 Task: In Heading Arial with underline. Font size of heading  '18'Font style of data Calibri. Font size of data  9Alignment of headline & data Align center. Fill color in heading,  RedFont color of data Black Apply border in Data No BorderIn the sheet  Attendance Log Templatebook
Action: Mouse moved to (196, 104)
Screenshot: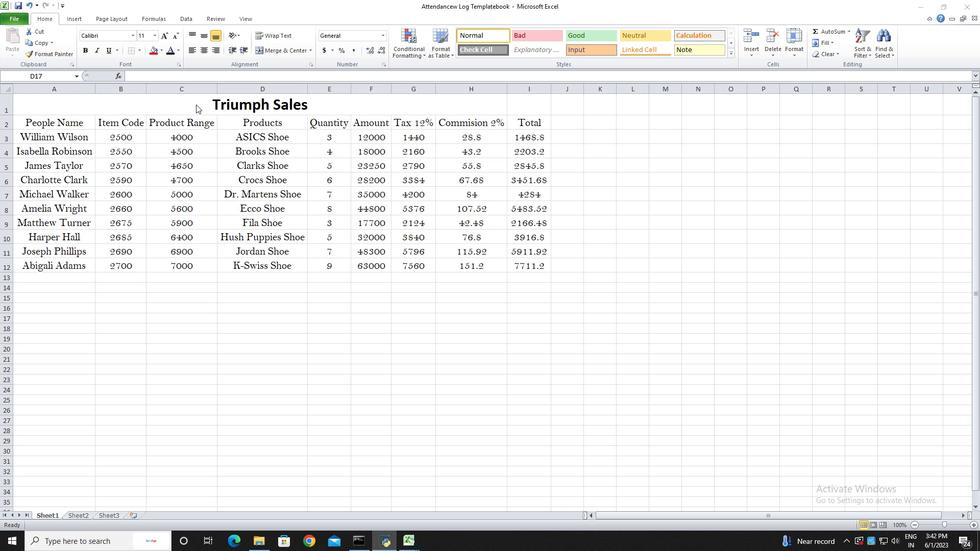 
Action: Mouse pressed left at (196, 104)
Screenshot: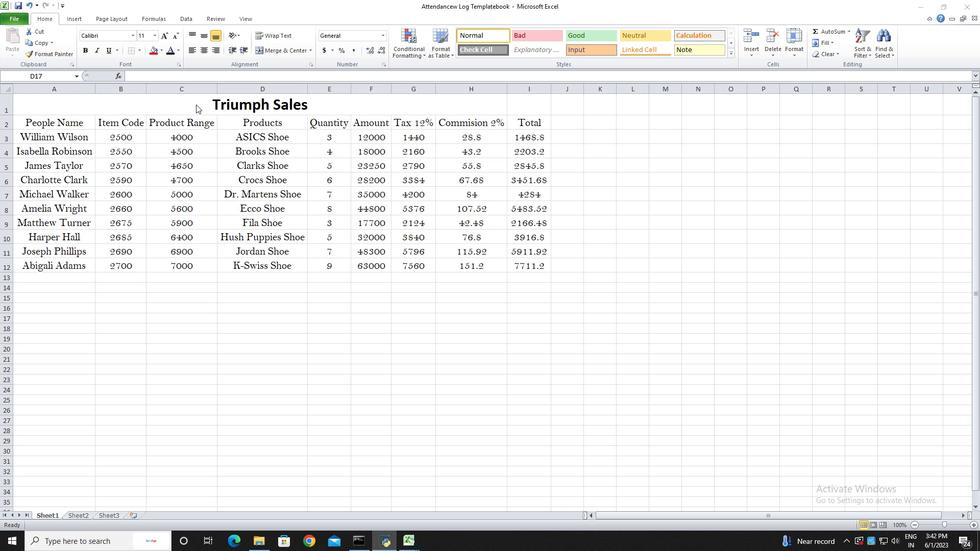 
Action: Mouse pressed left at (196, 104)
Screenshot: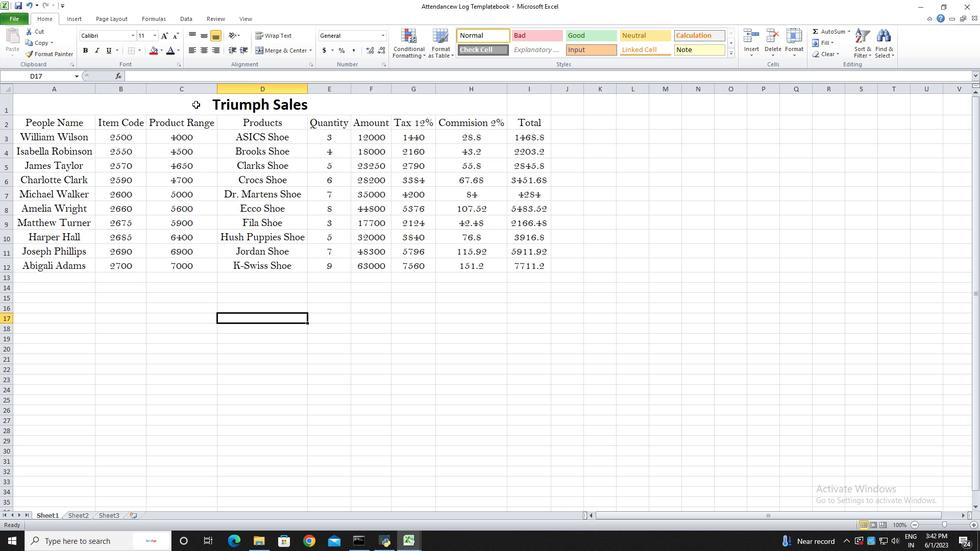 
Action: Mouse moved to (134, 35)
Screenshot: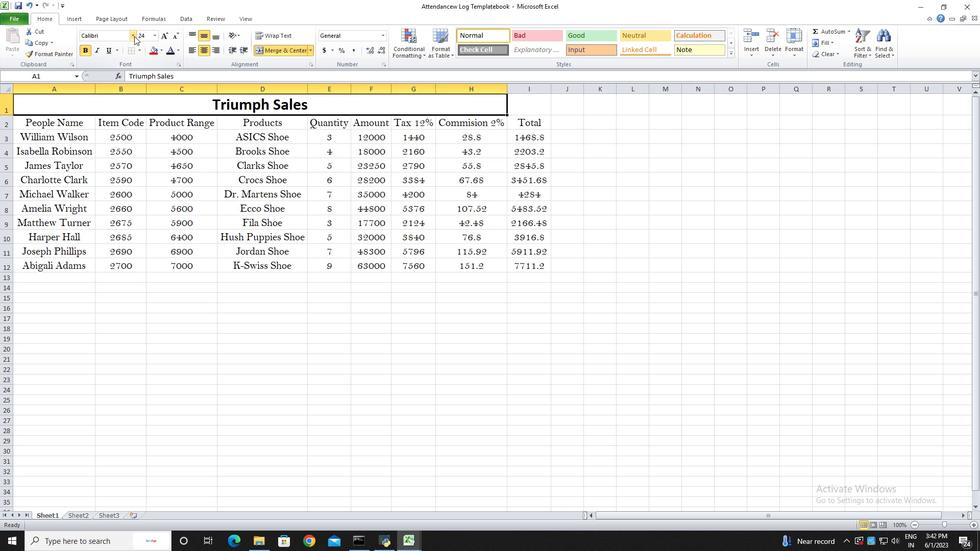
Action: Mouse pressed left at (134, 35)
Screenshot: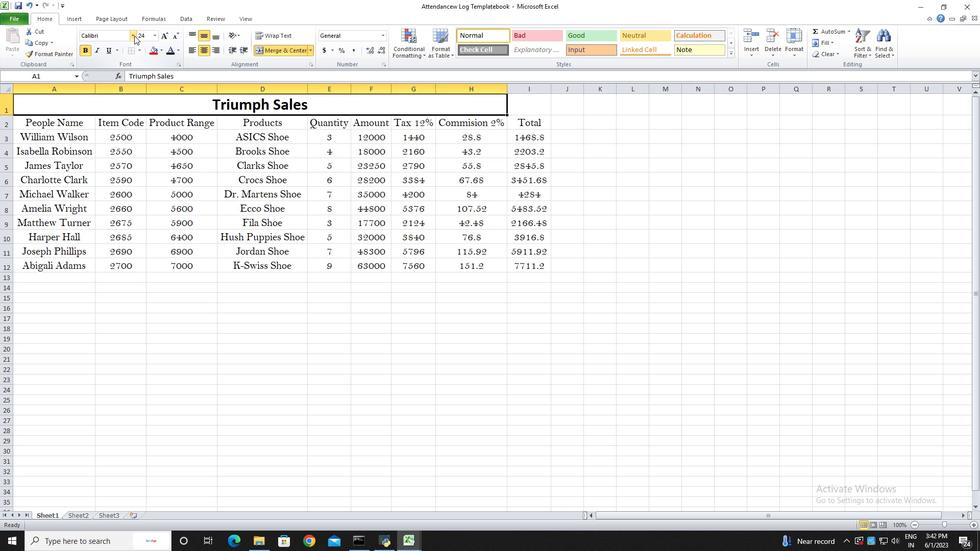
Action: Mouse moved to (112, 120)
Screenshot: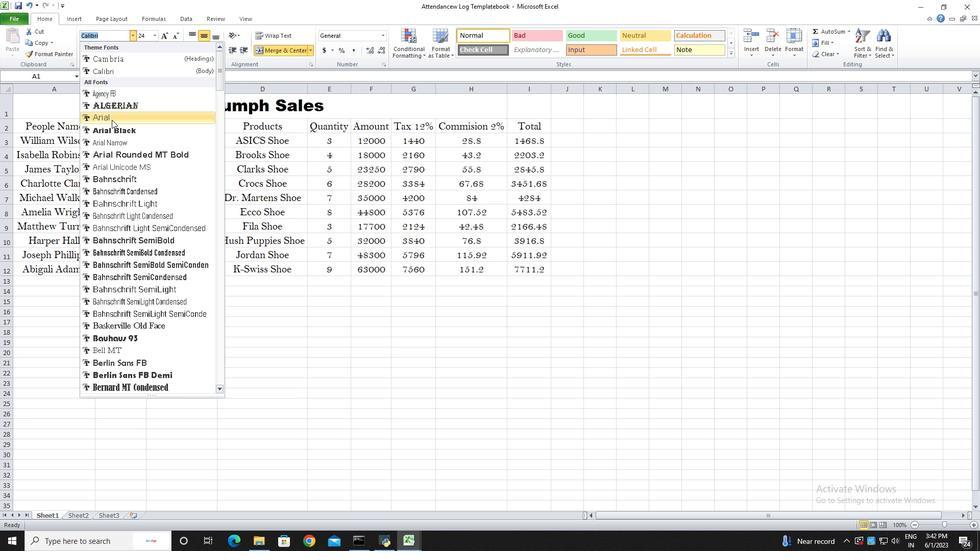 
Action: Mouse pressed left at (112, 120)
Screenshot: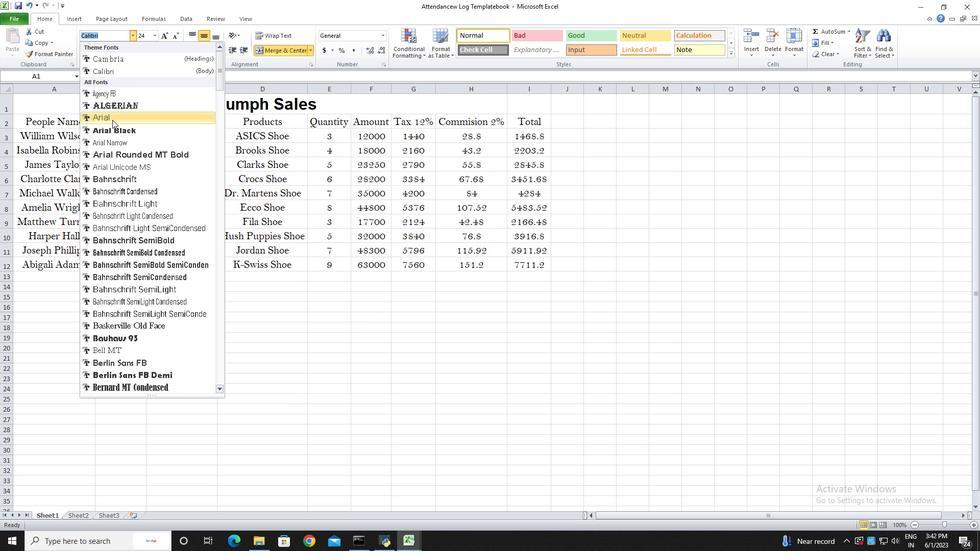 
Action: Mouse moved to (111, 50)
Screenshot: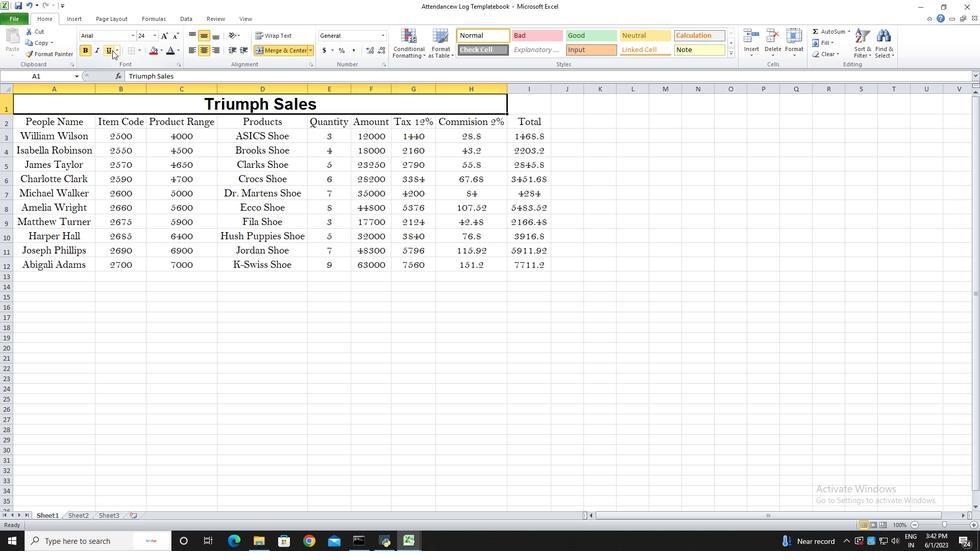 
Action: Mouse pressed left at (111, 50)
Screenshot: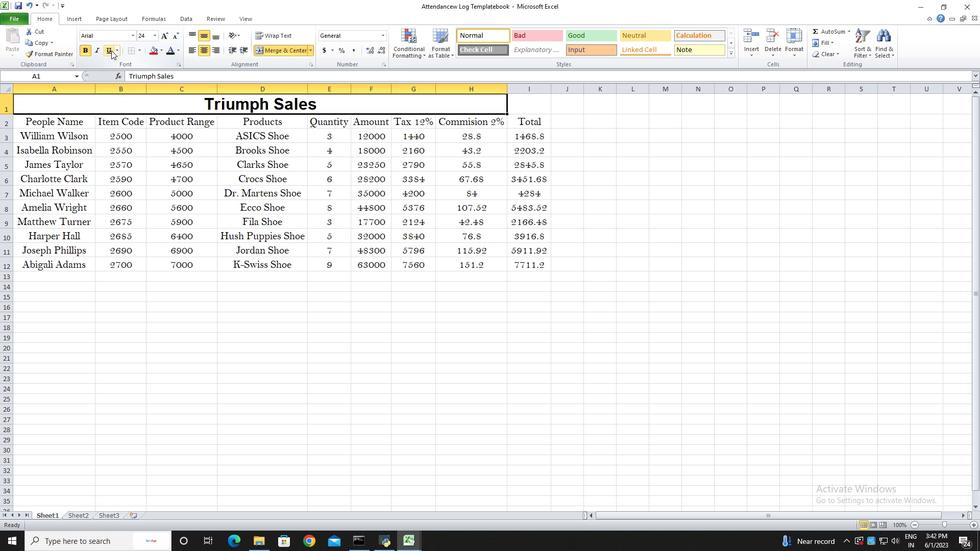 
Action: Mouse moved to (176, 33)
Screenshot: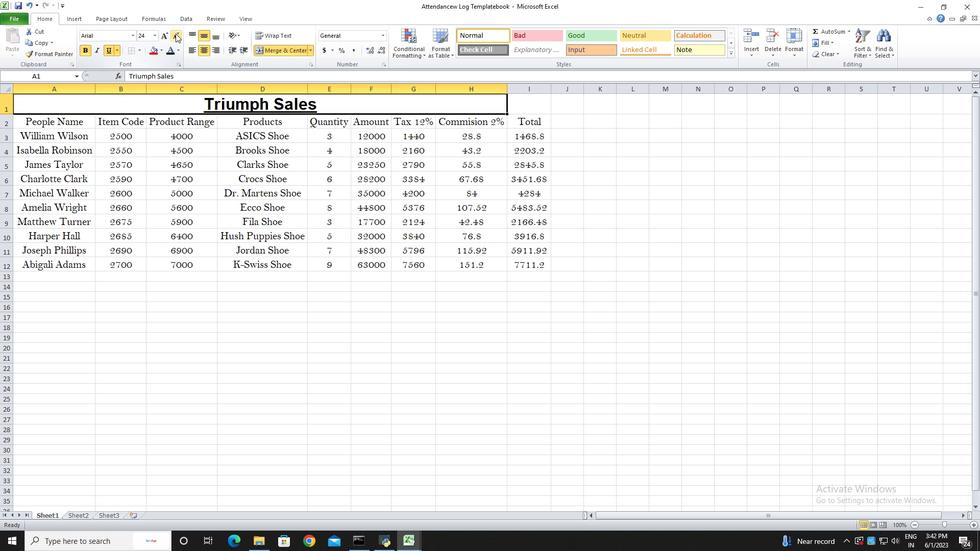 
Action: Mouse pressed left at (176, 33)
Screenshot: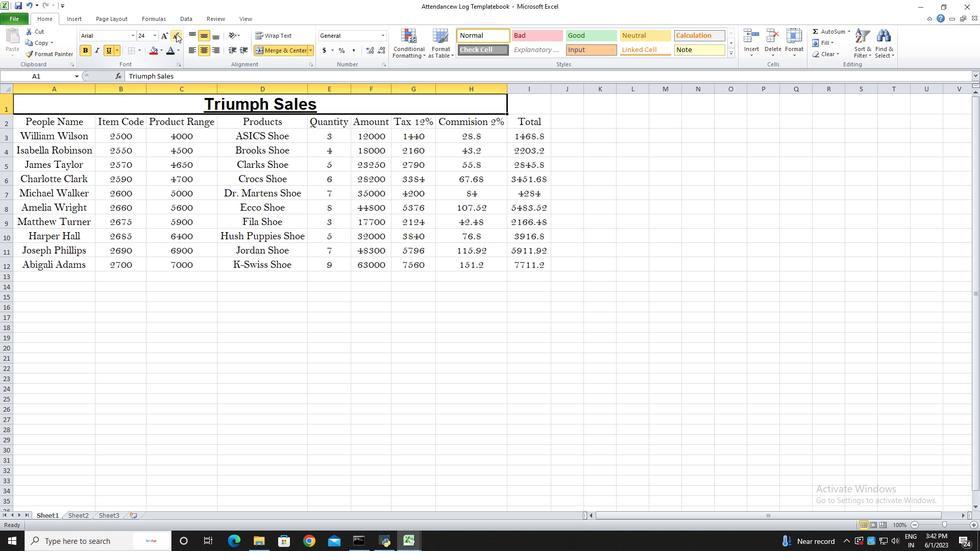 
Action: Mouse pressed left at (176, 33)
Screenshot: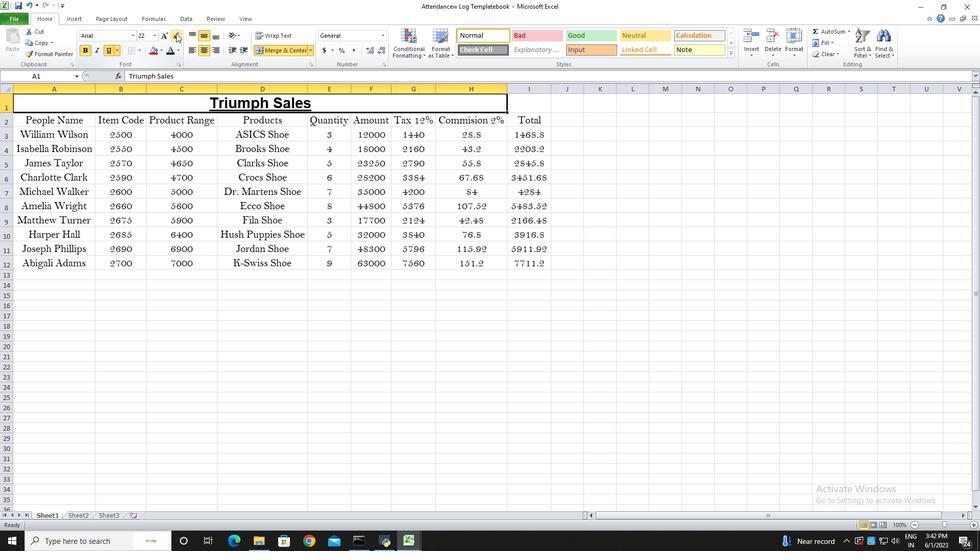 
Action: Mouse pressed left at (176, 33)
Screenshot: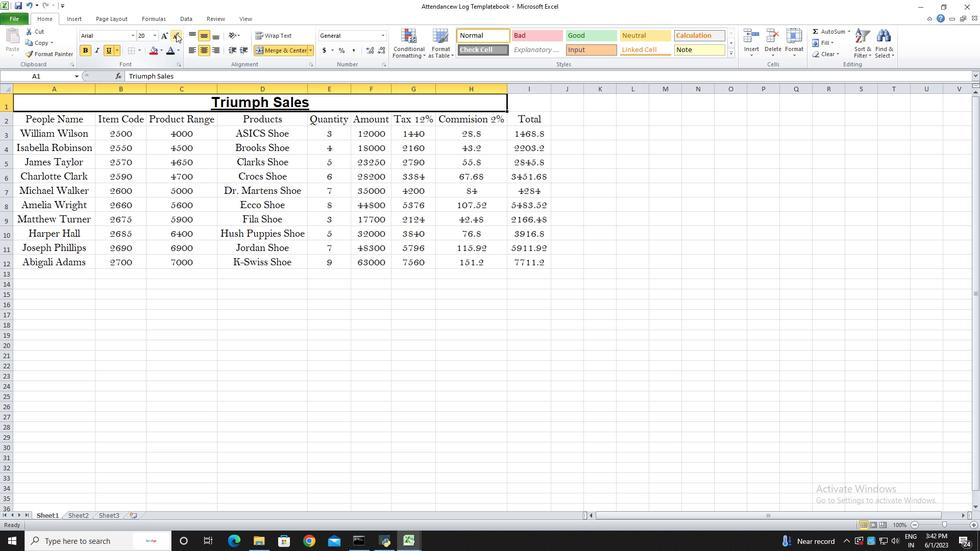 
Action: Mouse moved to (99, 318)
Screenshot: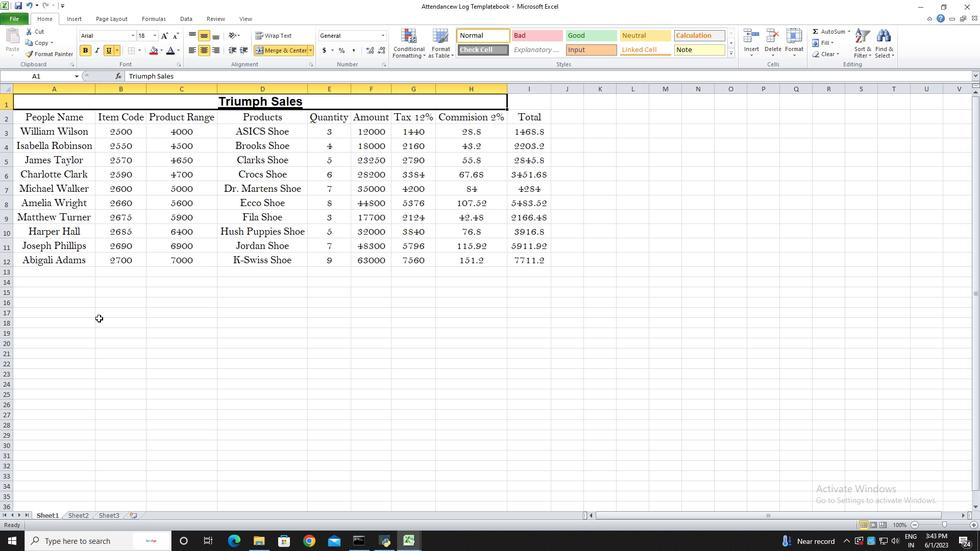 
Action: Mouse pressed left at (99, 318)
Screenshot: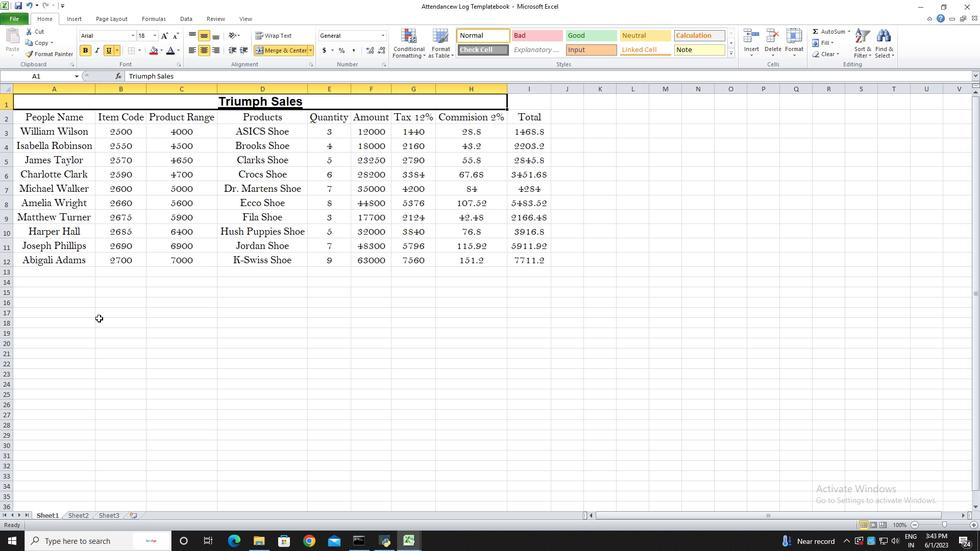 
Action: Mouse moved to (63, 117)
Screenshot: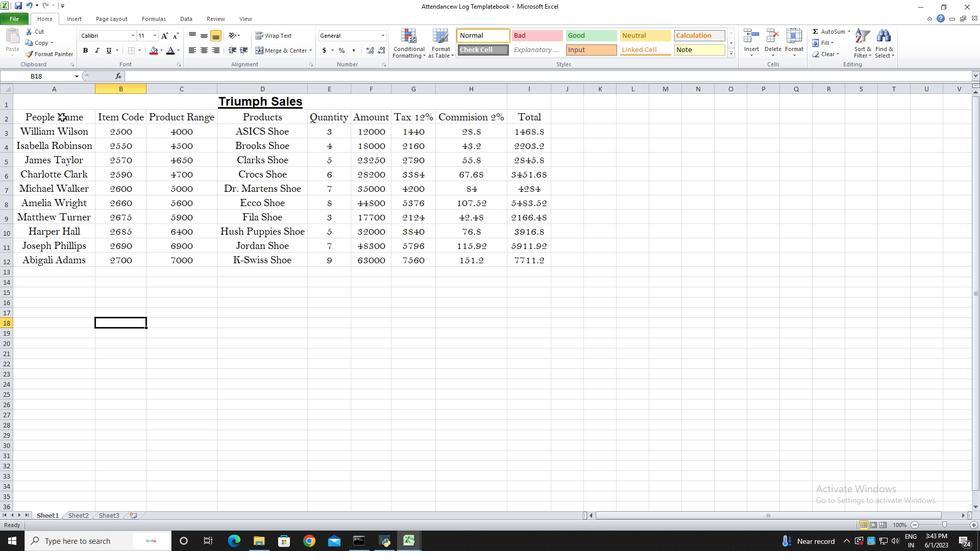 
Action: Mouse pressed left at (63, 117)
Screenshot: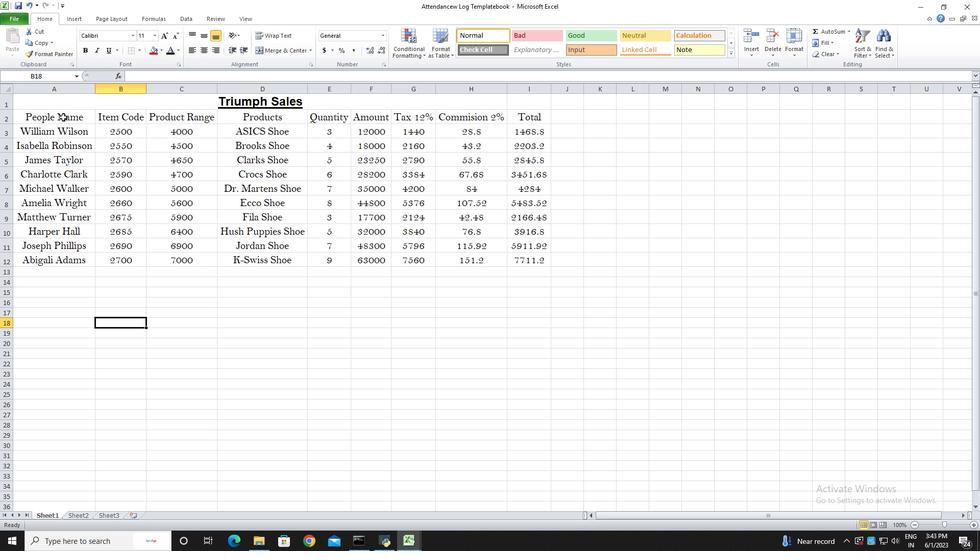 
Action: Mouse moved to (518, 267)
Screenshot: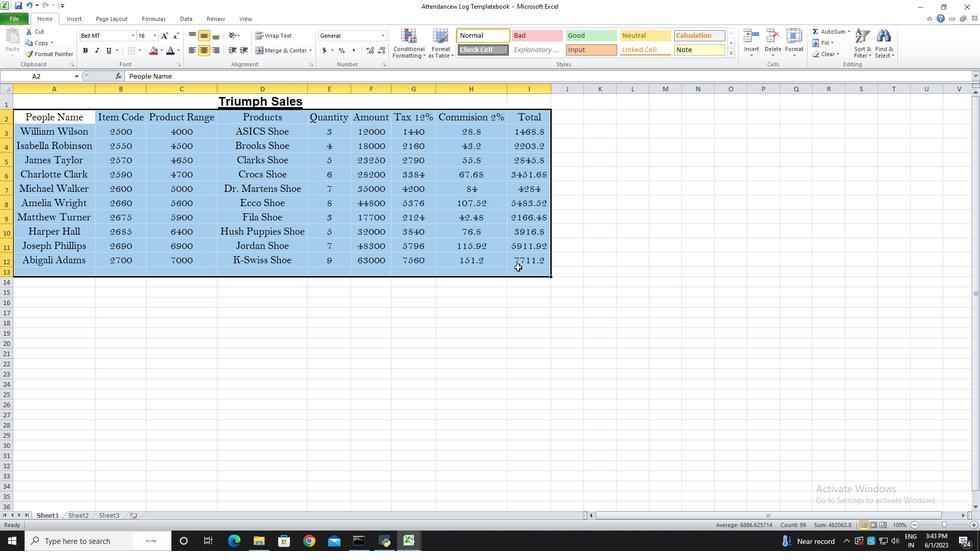 
Action: Key pressed <Key.shift><Key.up>
Screenshot: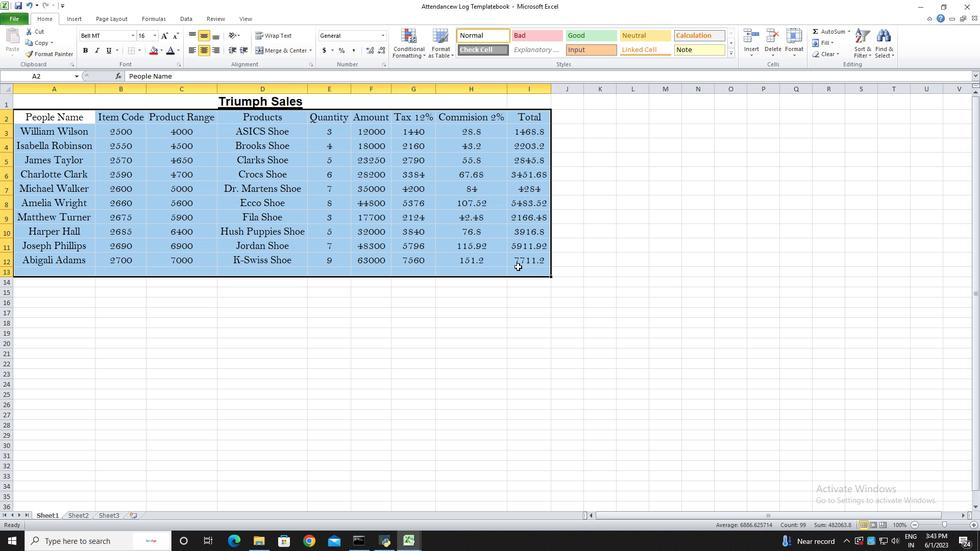 
Action: Mouse moved to (178, 33)
Screenshot: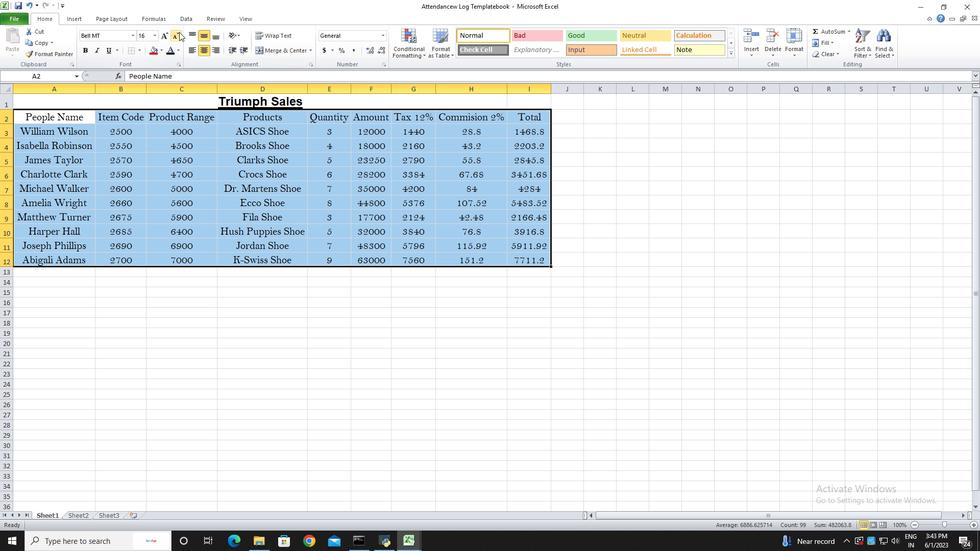 
Action: Mouse pressed left at (178, 33)
Screenshot: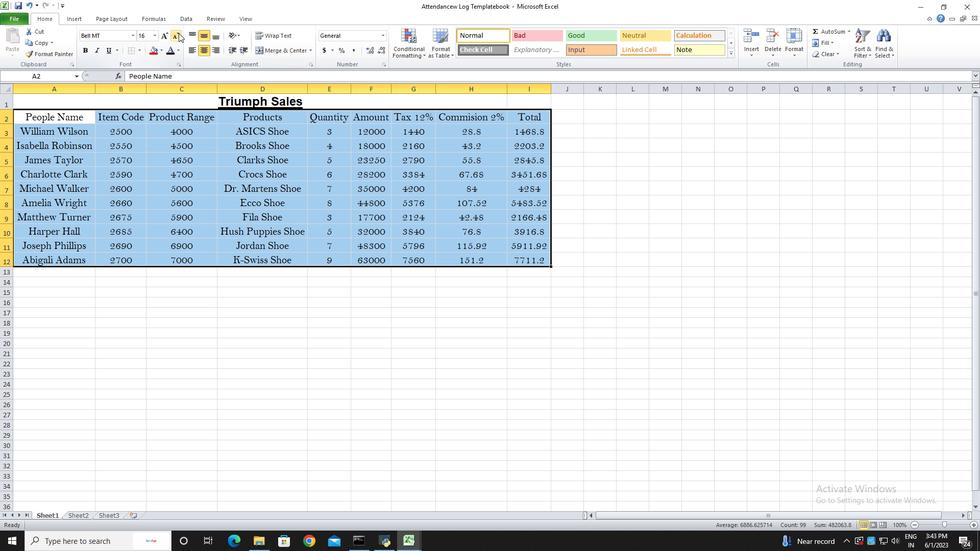 
Action: Mouse pressed left at (178, 33)
Screenshot: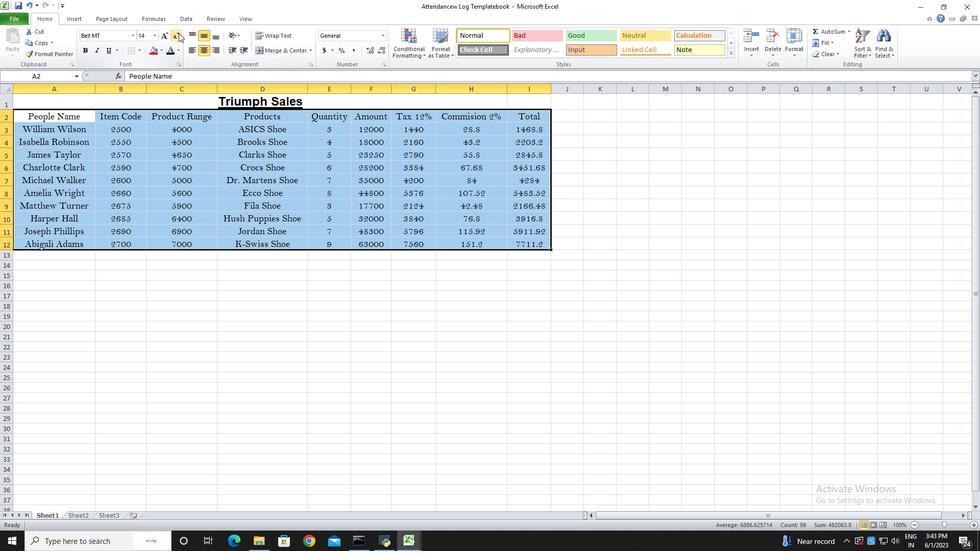 
Action: Mouse pressed left at (178, 33)
Screenshot: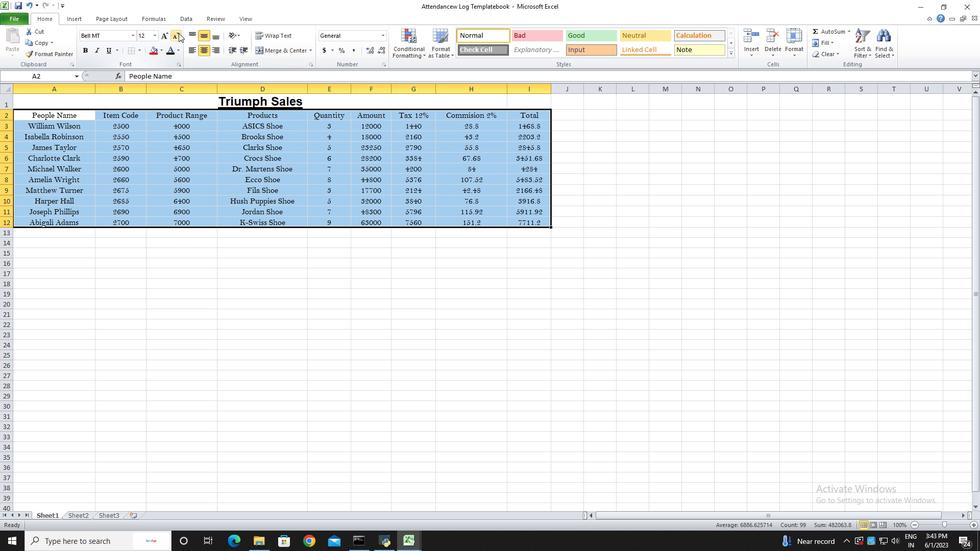 
Action: Mouse pressed left at (178, 33)
Screenshot: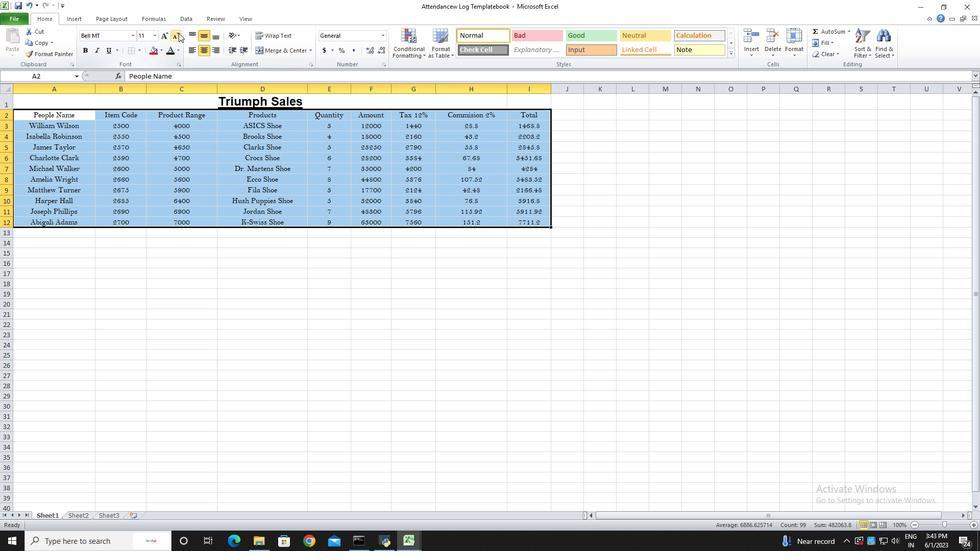 
Action: Mouse pressed left at (178, 33)
Screenshot: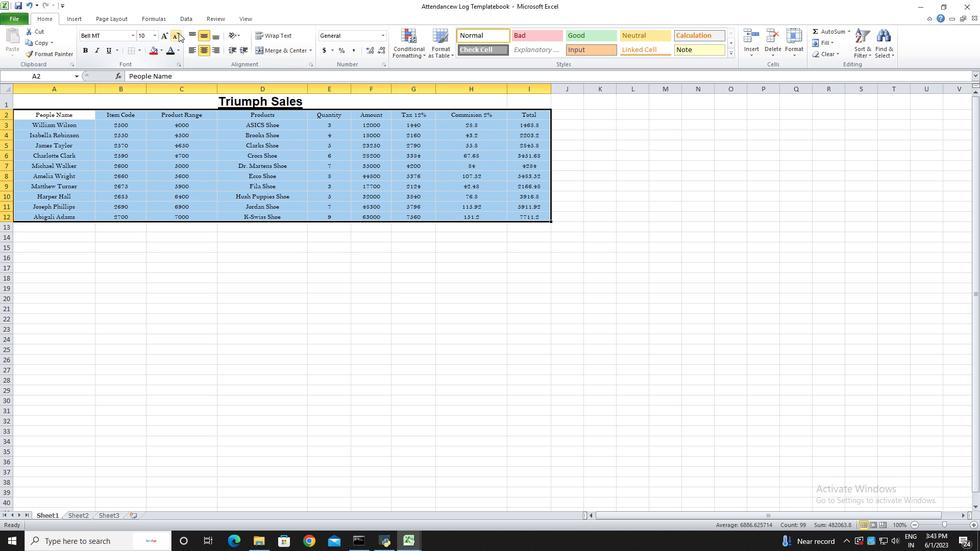 
Action: Mouse moved to (132, 34)
Screenshot: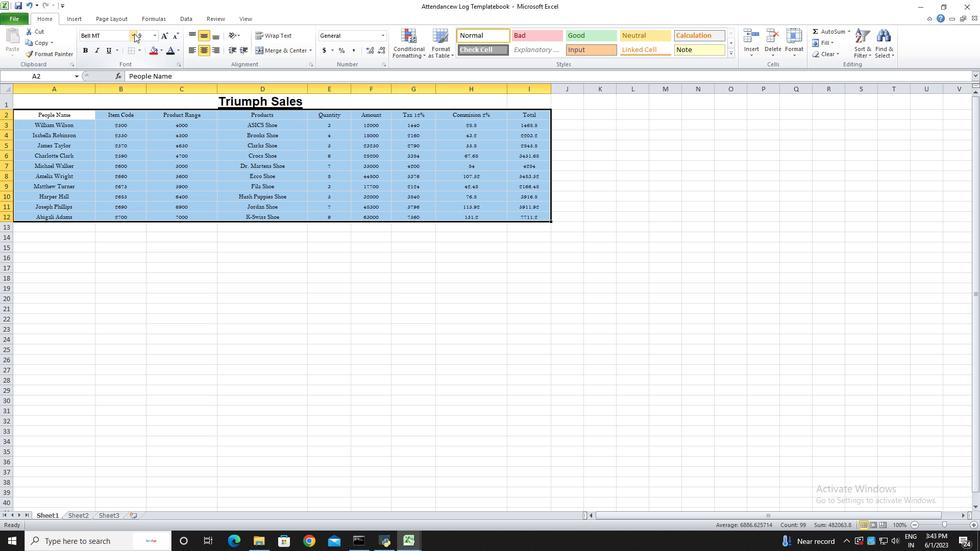 
Action: Mouse pressed left at (132, 34)
Screenshot: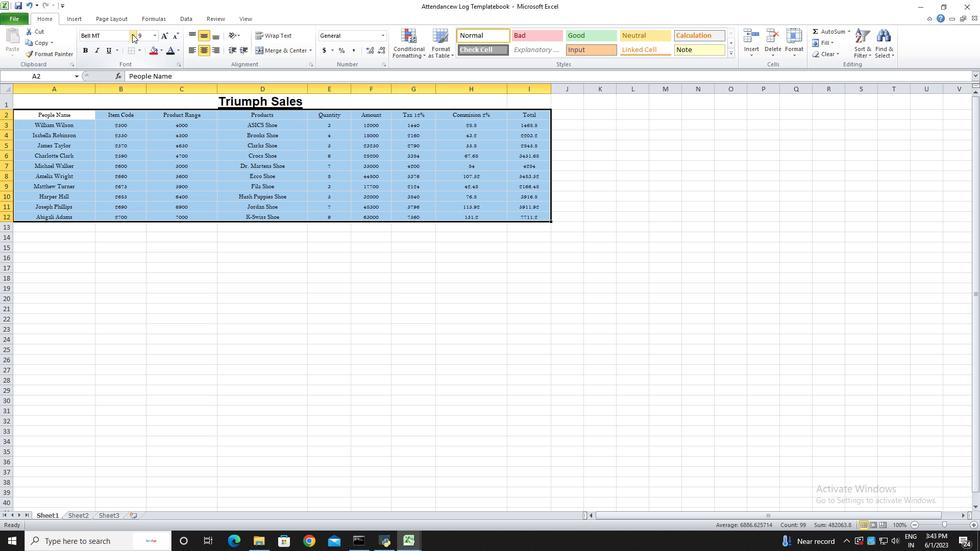 
Action: Mouse moved to (114, 69)
Screenshot: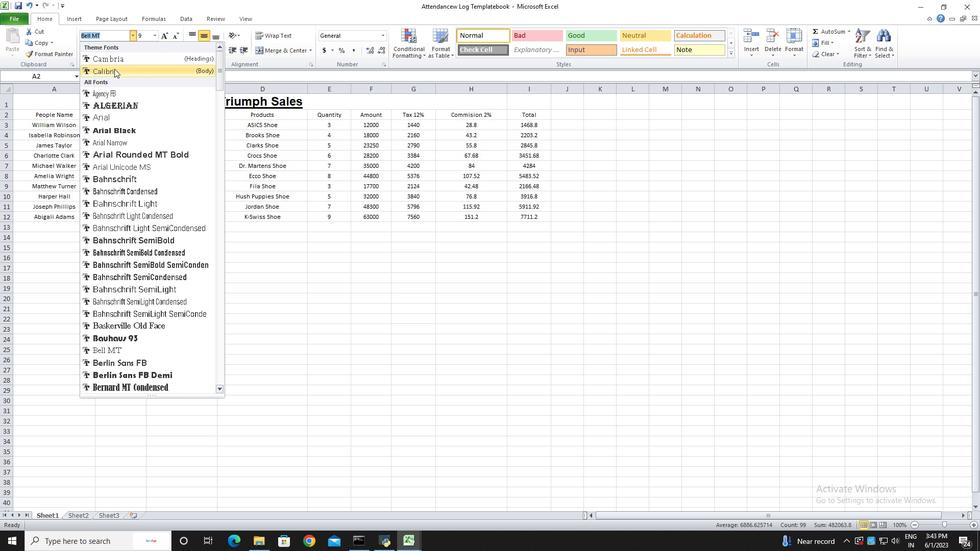 
Action: Mouse pressed left at (114, 69)
Screenshot: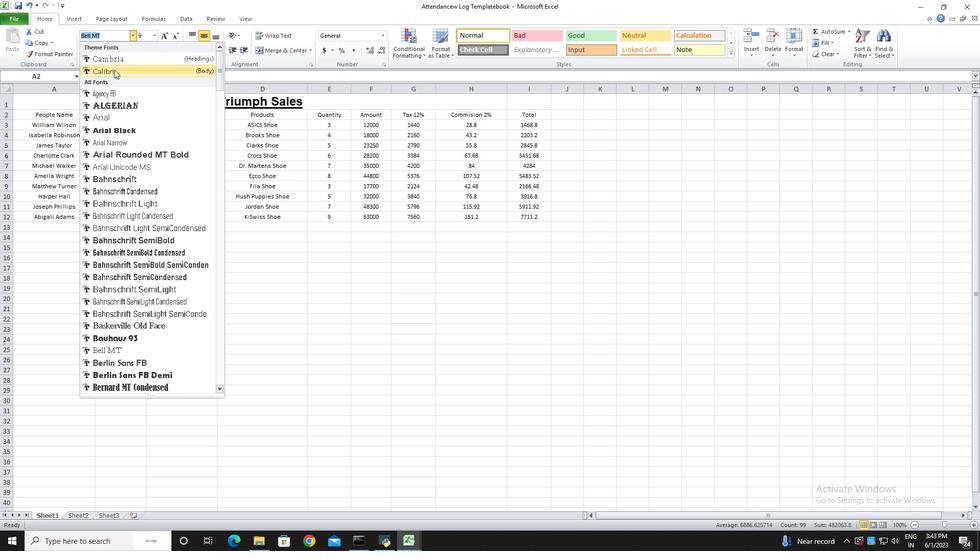 
Action: Mouse moved to (143, 259)
Screenshot: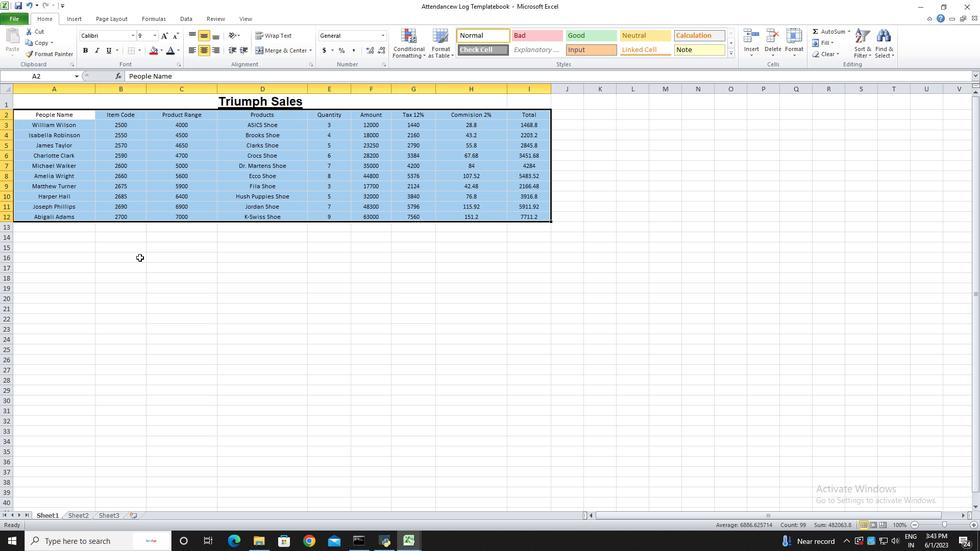 
Action: Mouse pressed left at (143, 259)
Screenshot: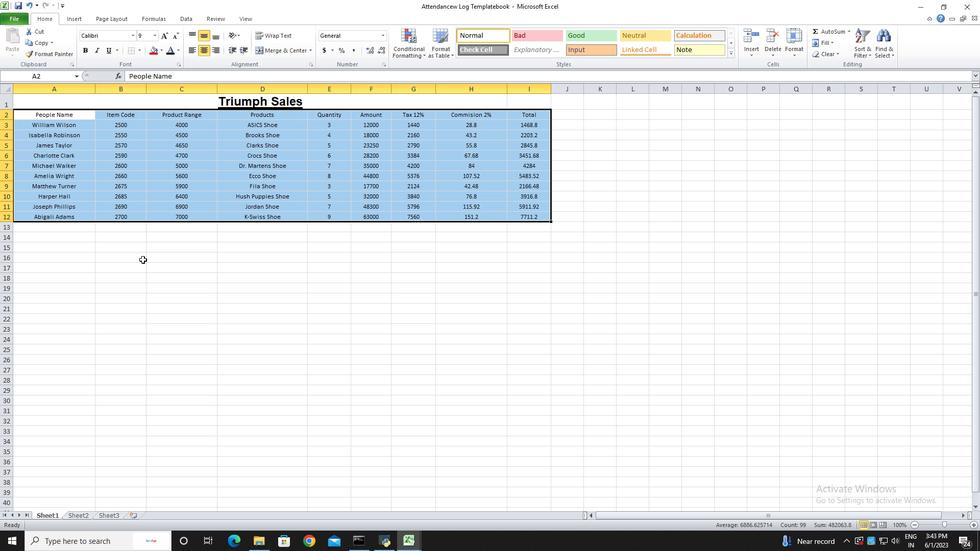 
Action: Mouse moved to (155, 101)
Screenshot: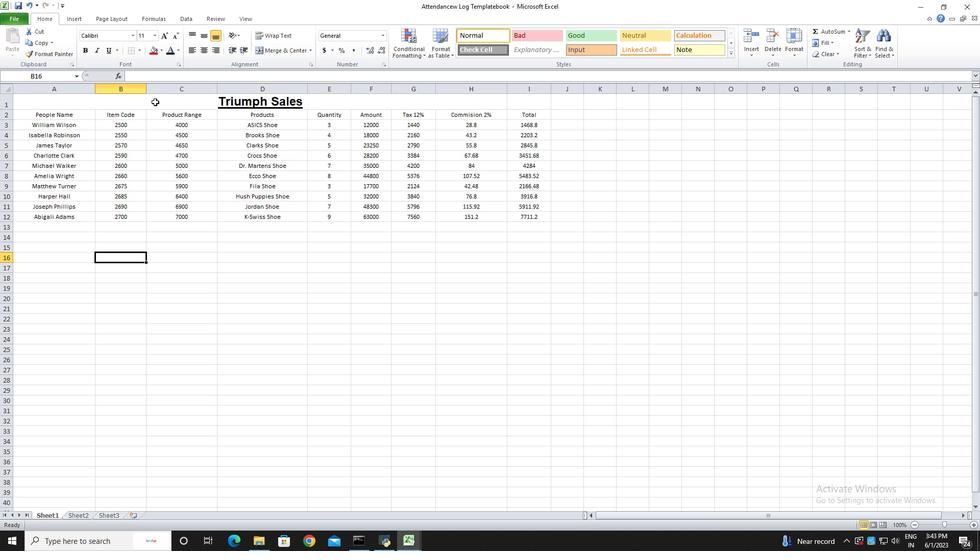 
Action: Mouse pressed left at (155, 101)
Screenshot: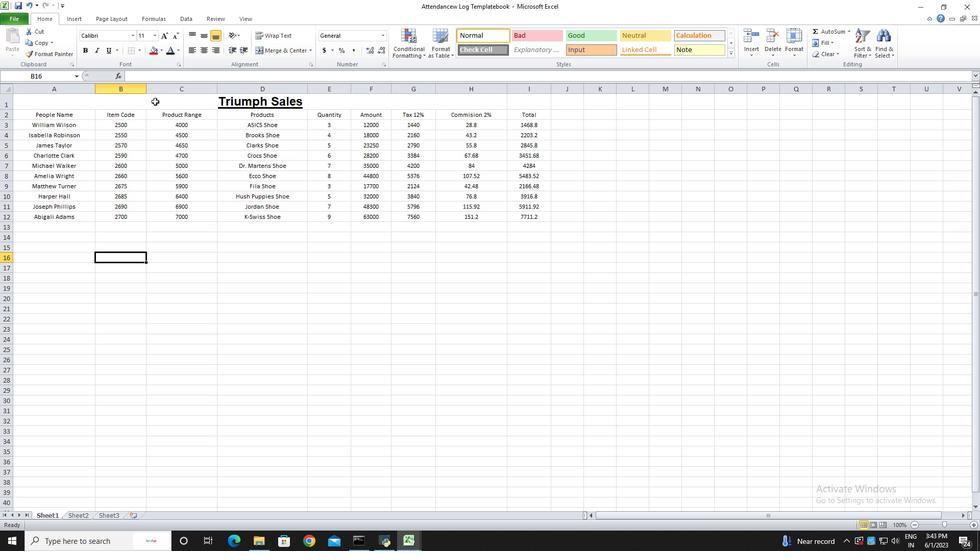 
Action: Mouse moved to (158, 100)
Screenshot: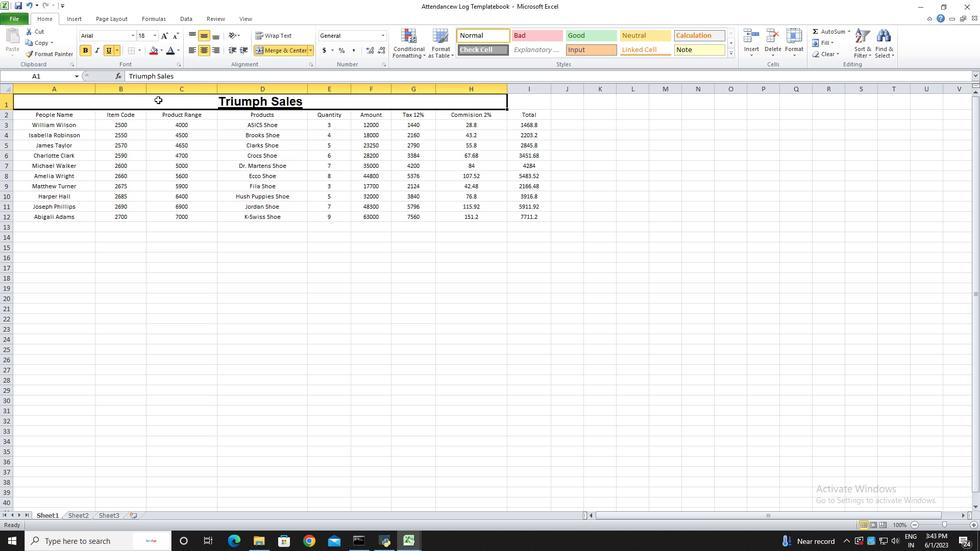 
Action: Mouse pressed left at (158, 100)
Screenshot: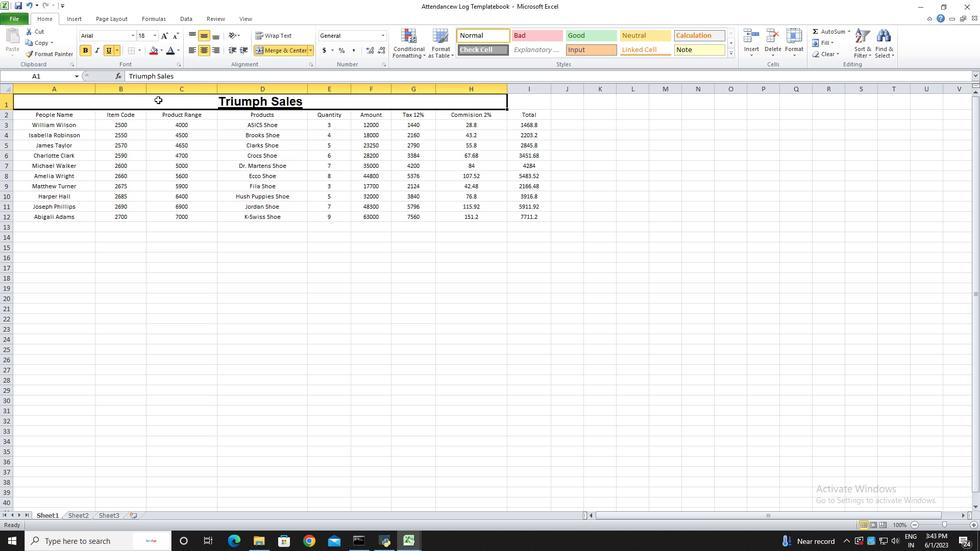
Action: Mouse moved to (203, 51)
Screenshot: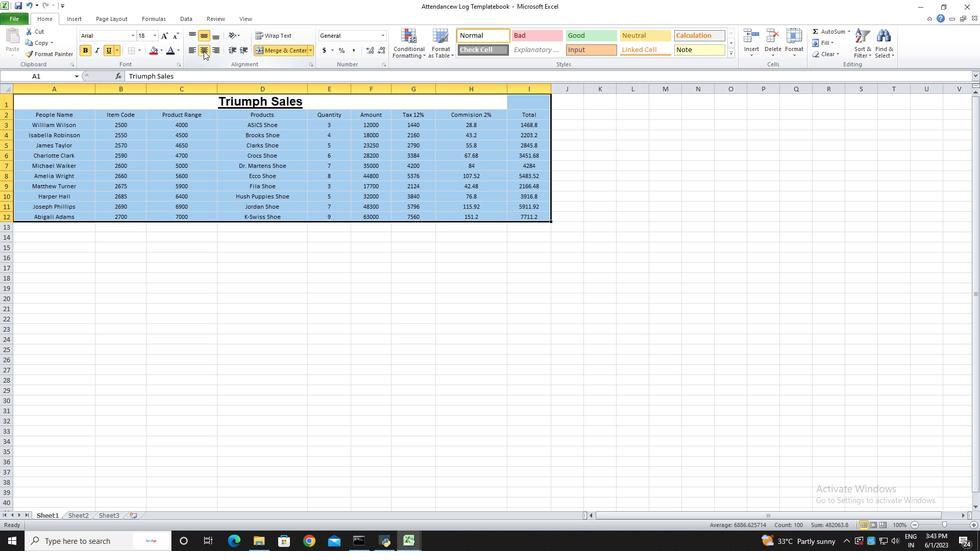
Action: Mouse pressed left at (203, 51)
Screenshot: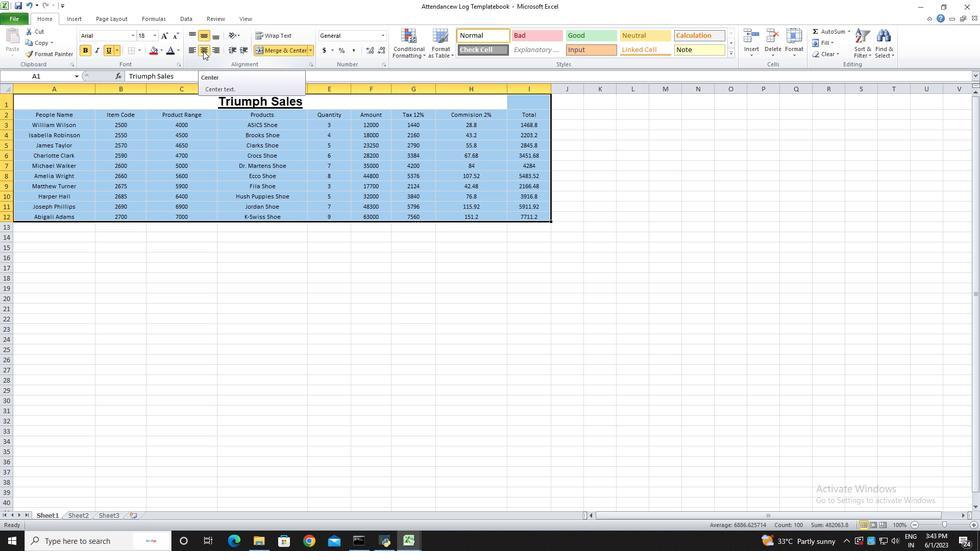 
Action: Mouse pressed left at (203, 51)
Screenshot: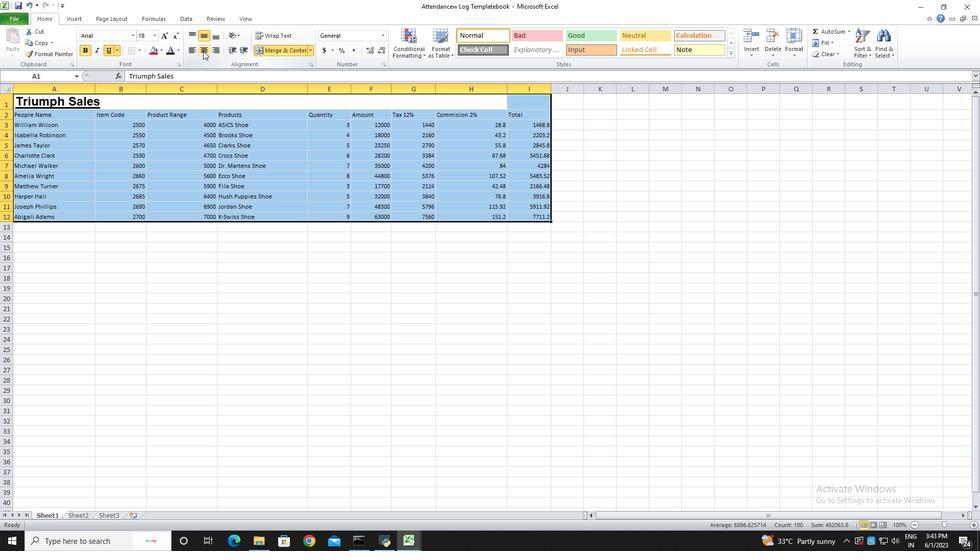 
Action: Mouse moved to (230, 259)
Screenshot: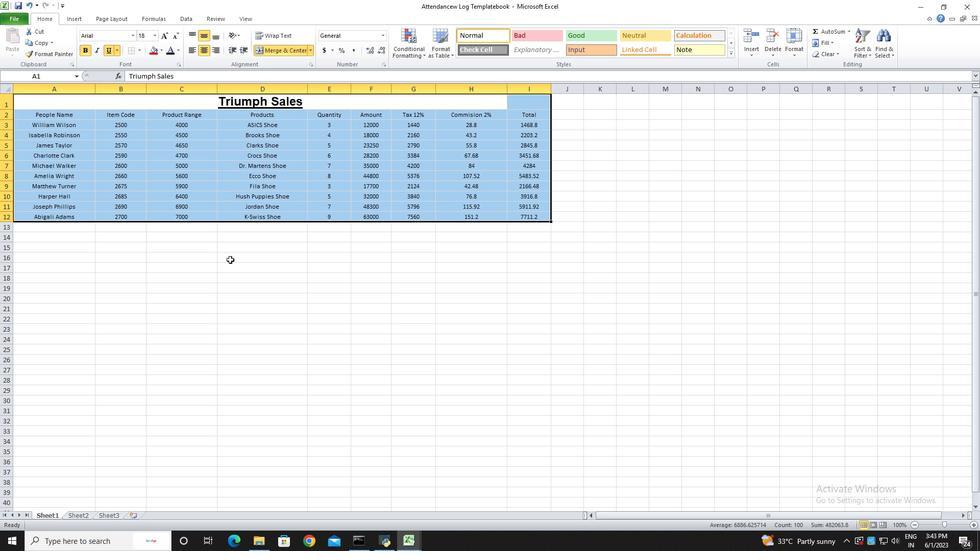 
Action: Mouse pressed left at (230, 259)
Screenshot: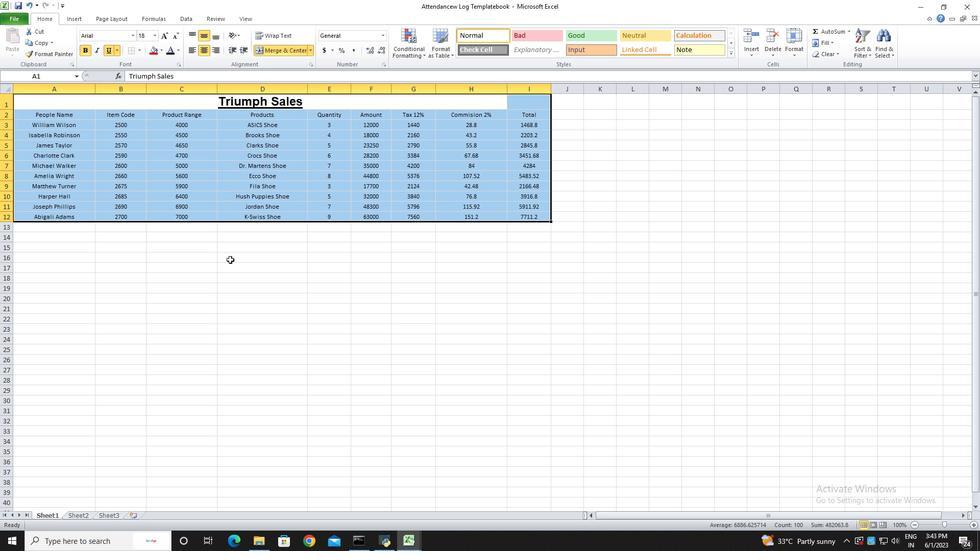 
Action: Mouse moved to (315, 102)
Screenshot: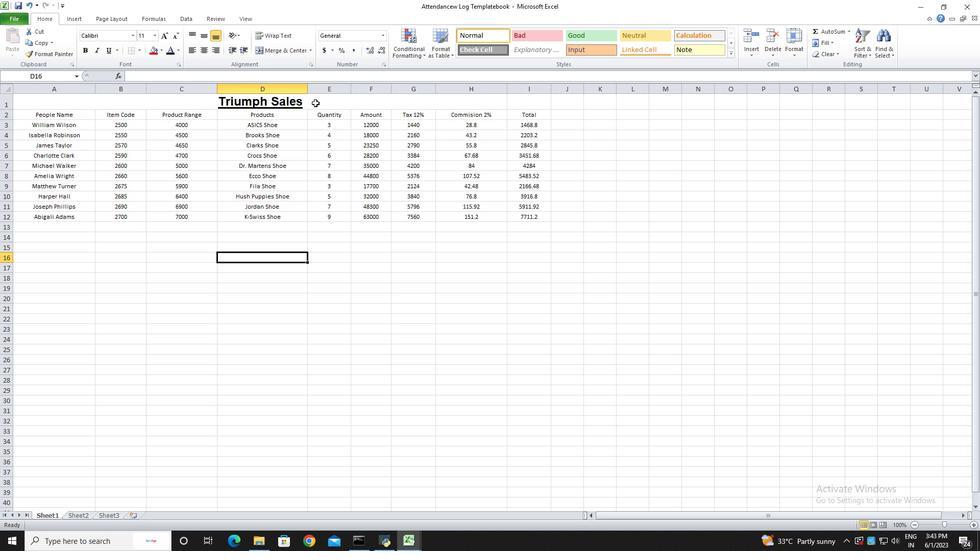 
Action: Mouse pressed left at (315, 102)
Screenshot: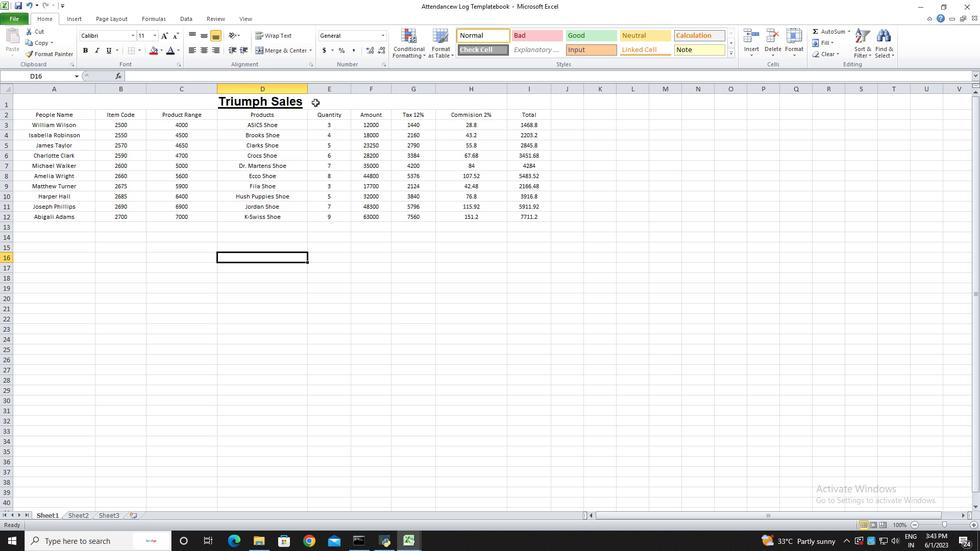 
Action: Mouse moved to (160, 52)
Screenshot: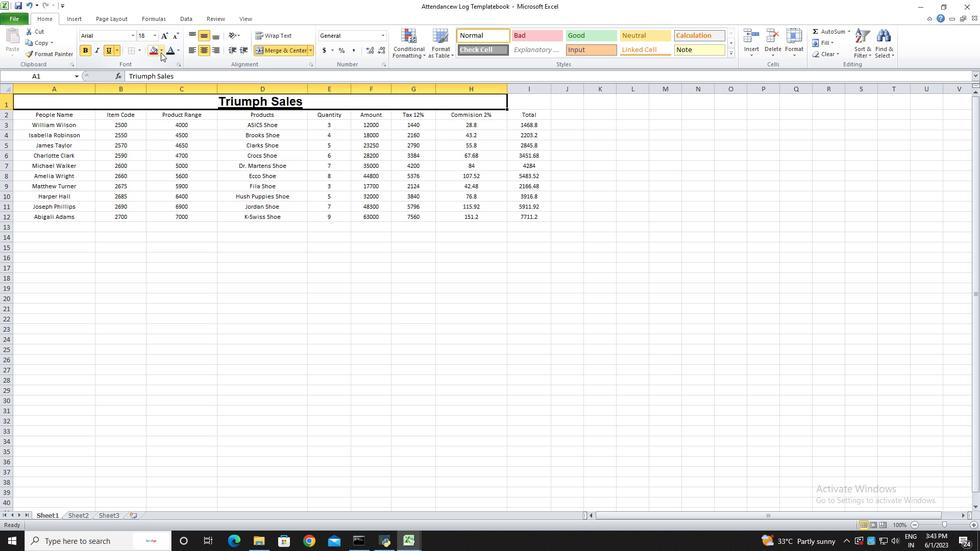 
Action: Mouse pressed left at (160, 52)
Screenshot: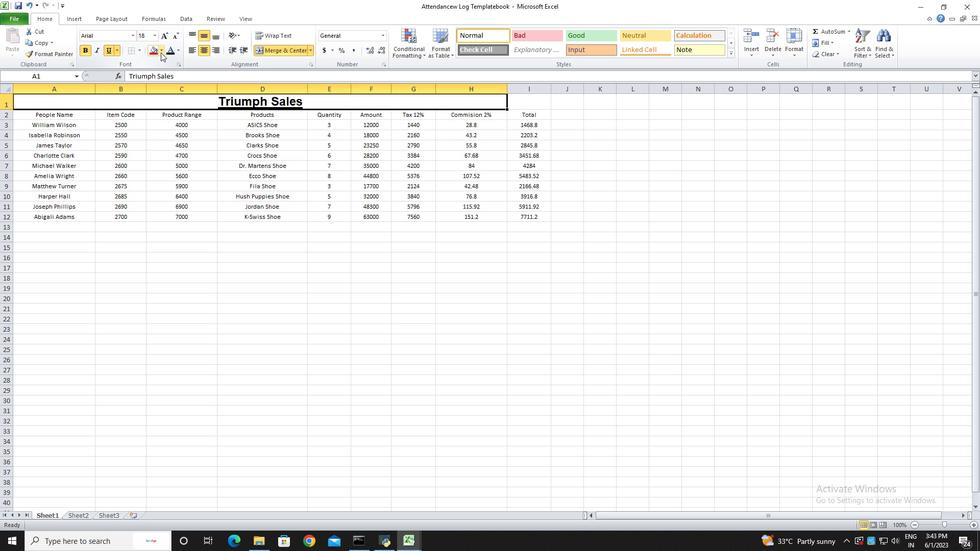 
Action: Mouse moved to (161, 122)
Screenshot: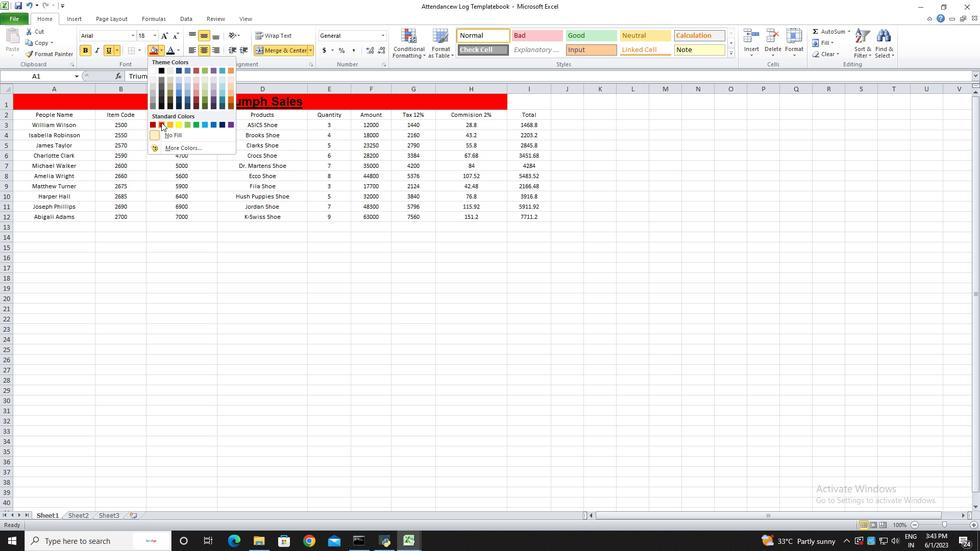 
Action: Mouse pressed left at (161, 122)
Screenshot: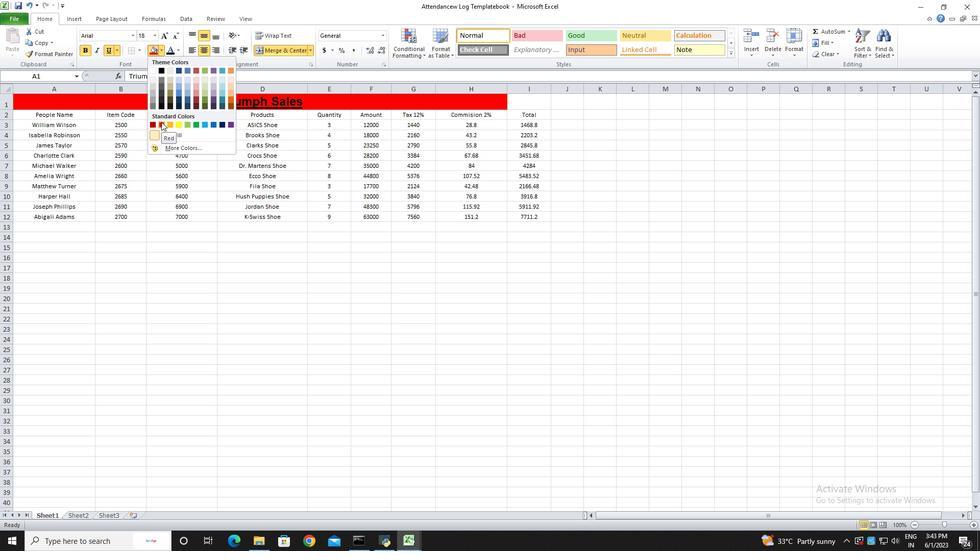 
Action: Mouse moved to (340, 250)
Screenshot: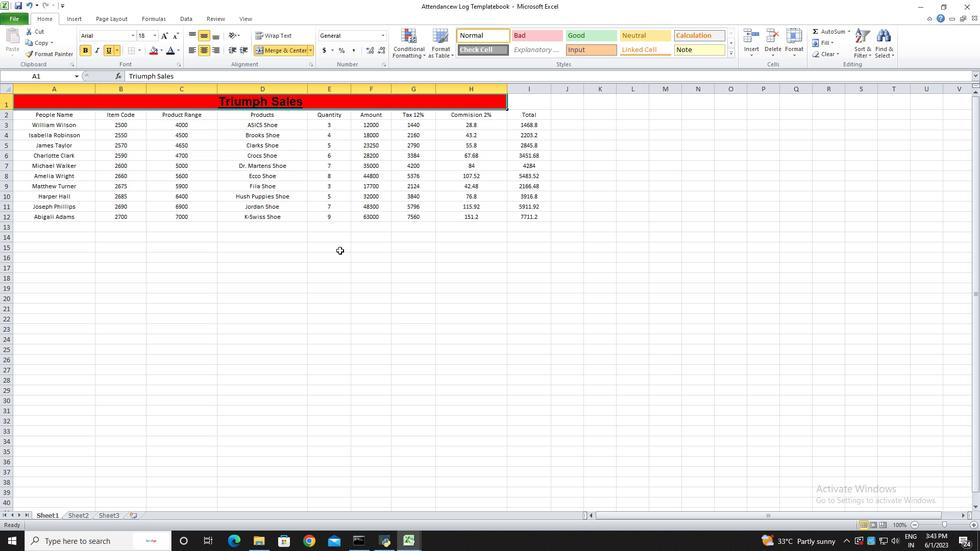 
Action: Mouse pressed left at (340, 250)
Screenshot: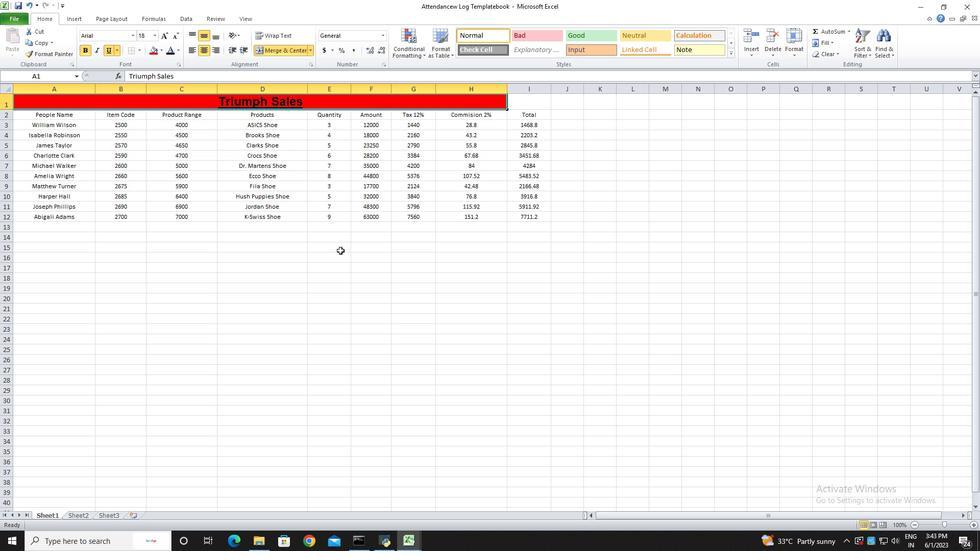 
Action: Mouse moved to (28, 113)
Screenshot: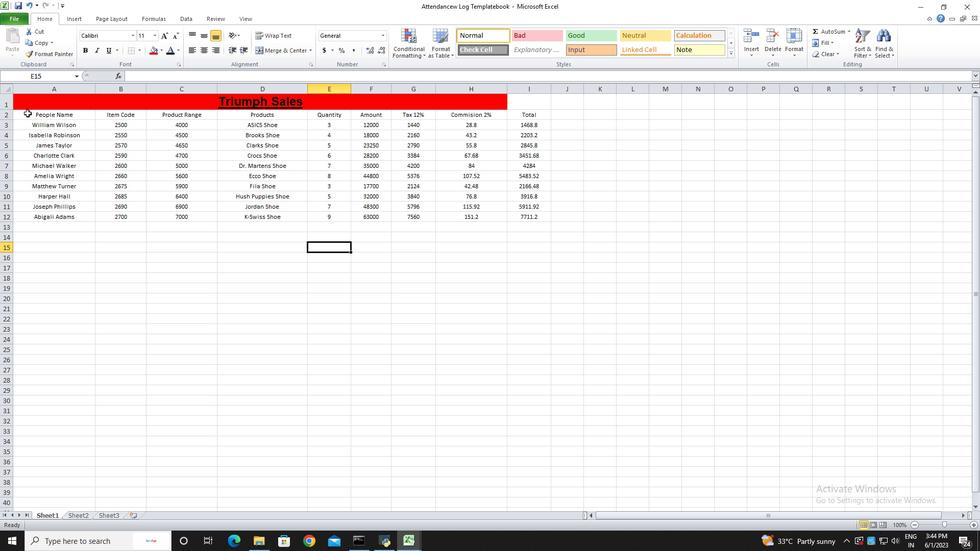 
Action: Mouse pressed left at (28, 113)
Screenshot: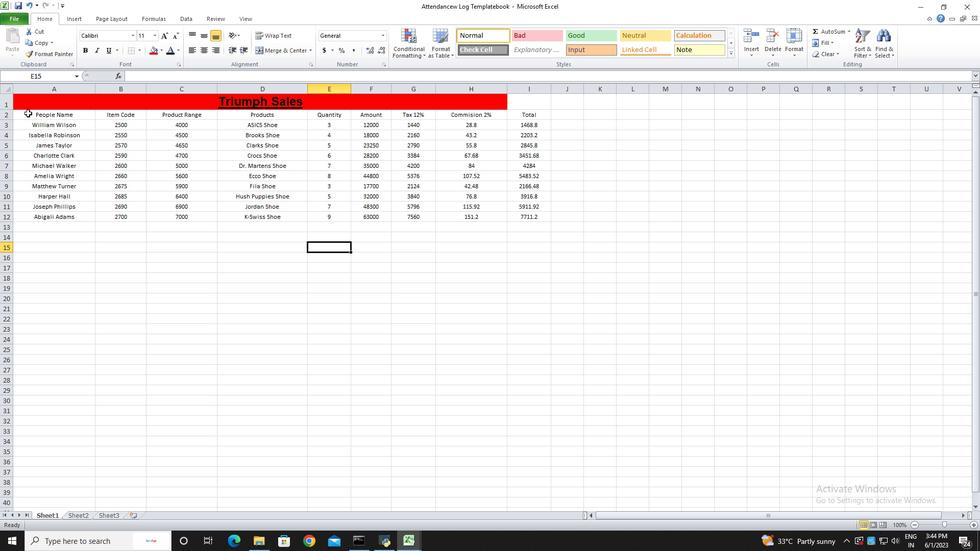 
Action: Mouse moved to (139, 50)
Screenshot: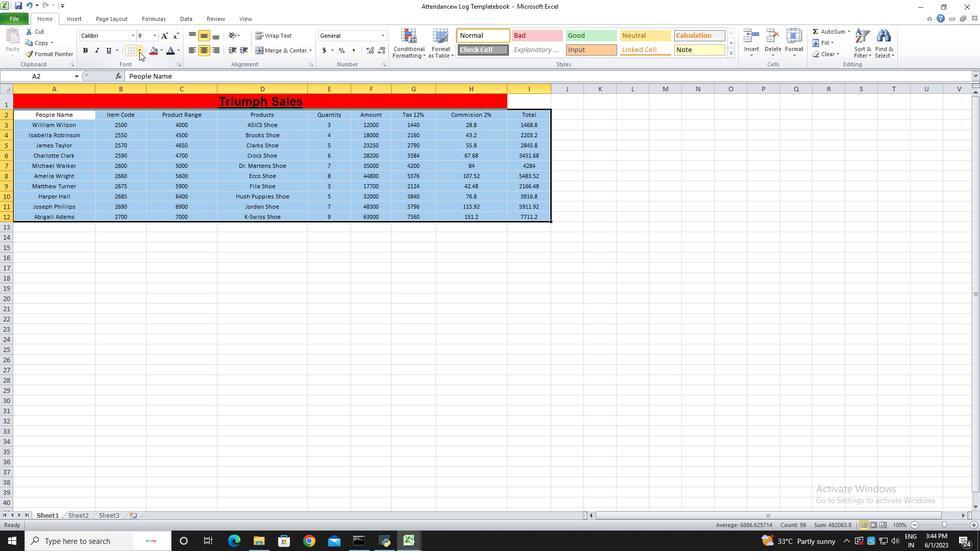 
Action: Mouse pressed left at (139, 50)
Screenshot: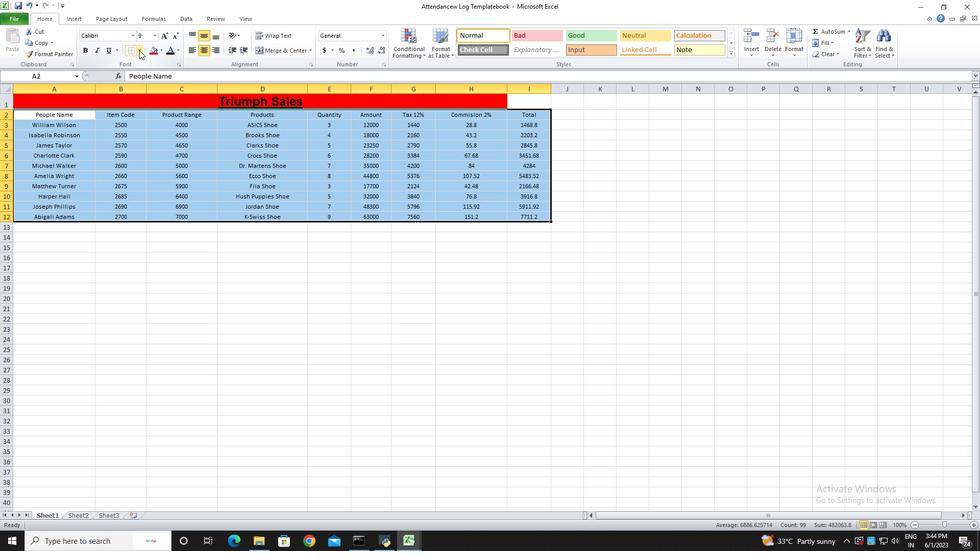 
Action: Mouse moved to (149, 120)
Screenshot: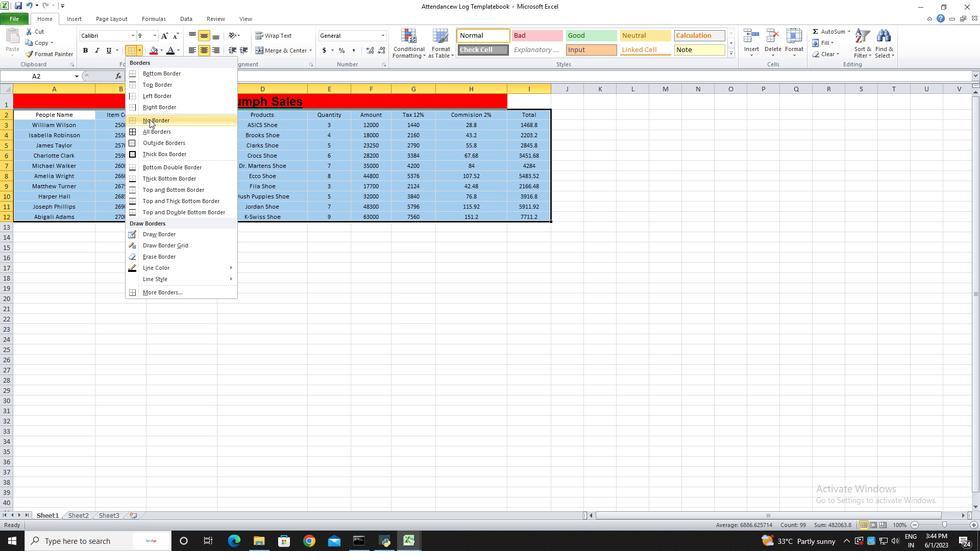 
Action: Mouse pressed left at (149, 120)
Screenshot: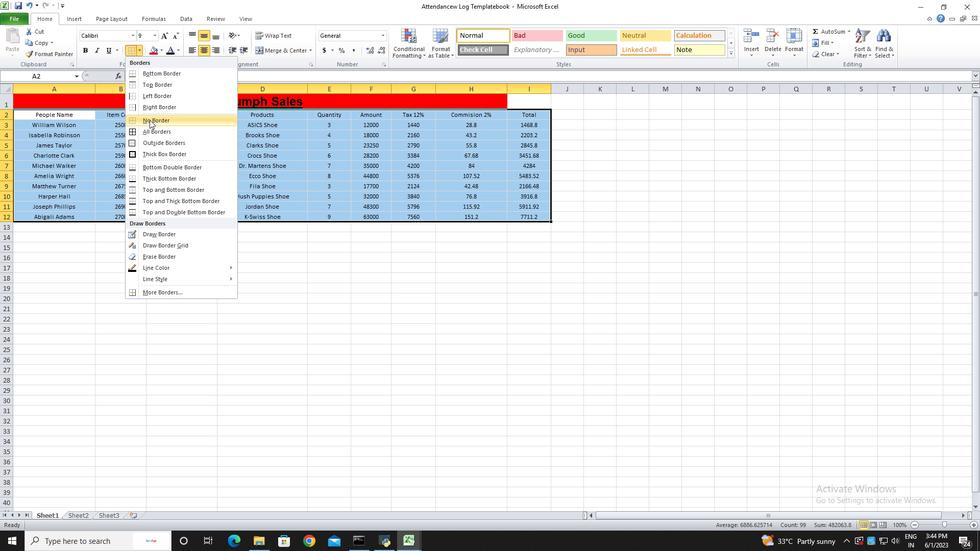 
Action: Mouse moved to (270, 254)
Screenshot: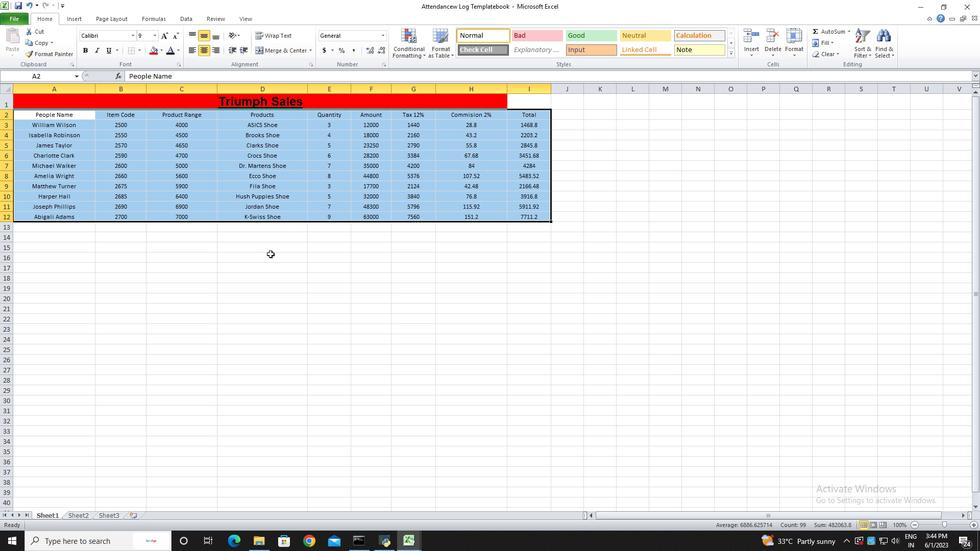 
Action: Mouse pressed left at (270, 254)
Screenshot: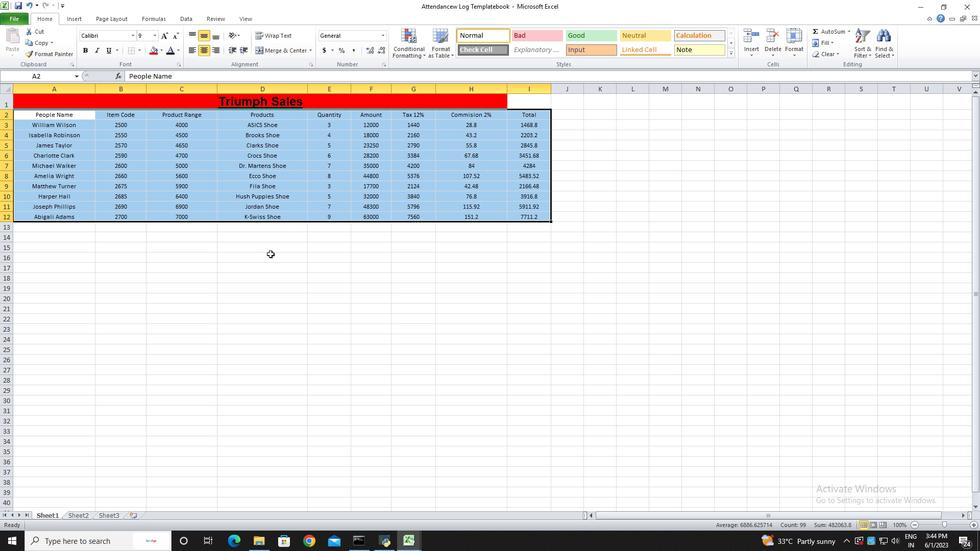 
Action: Key pressed ctrl+Sctrl+S
Screenshot: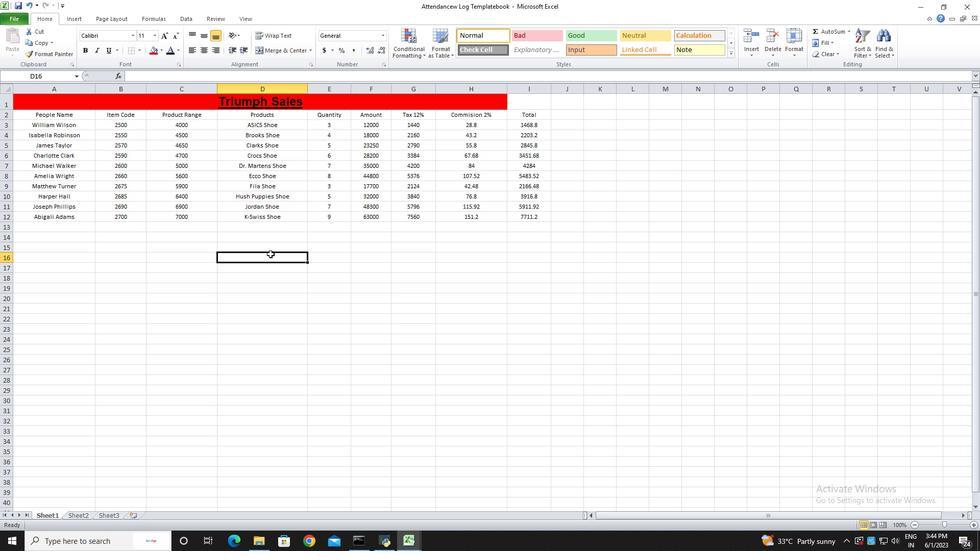 
